 Task: Calculate the distance between Denver and Boulder.
Action: Mouse moved to (295, 75)
Screenshot: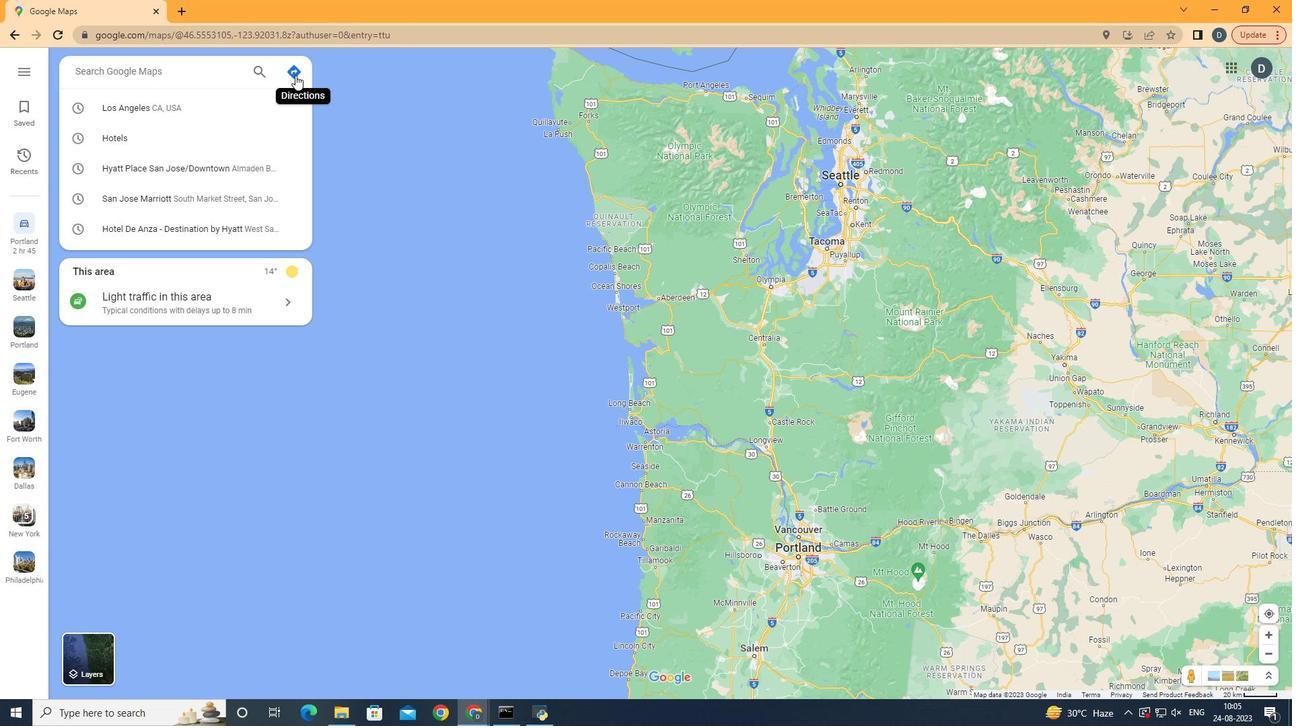 
Action: Mouse pressed left at (295, 75)
Screenshot: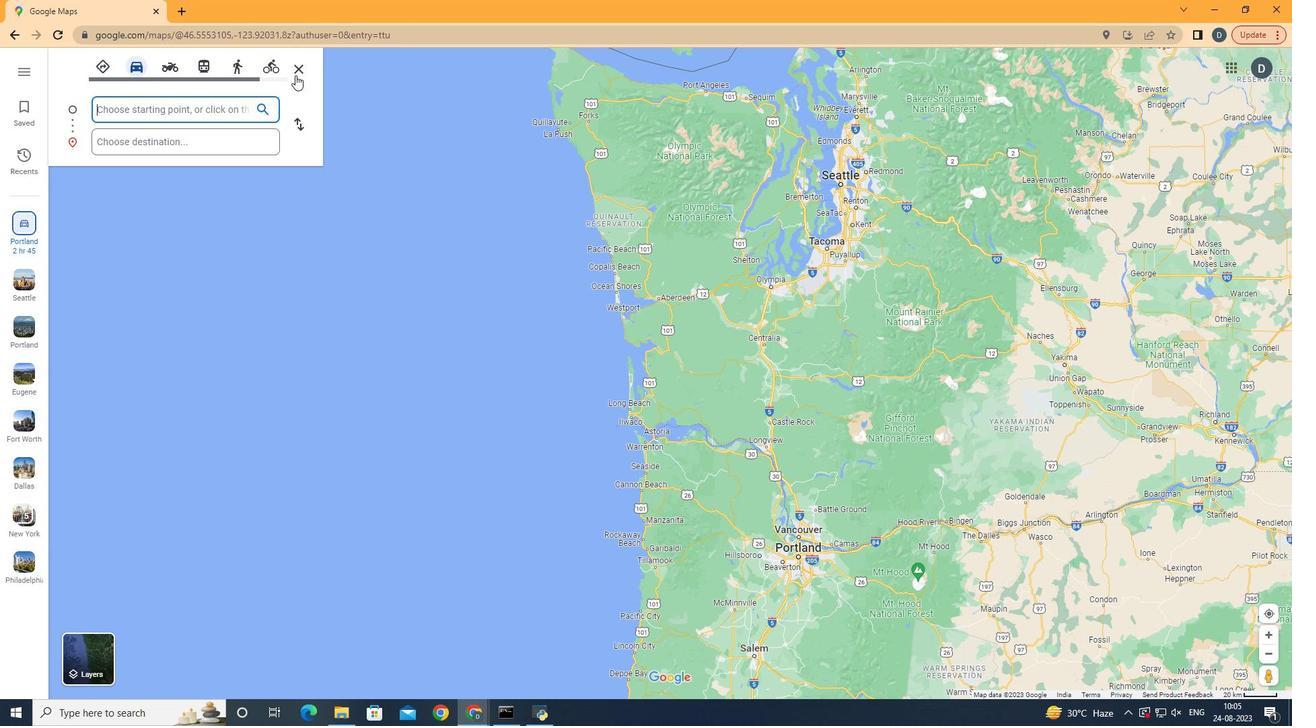 
Action: Mouse moved to (200, 111)
Screenshot: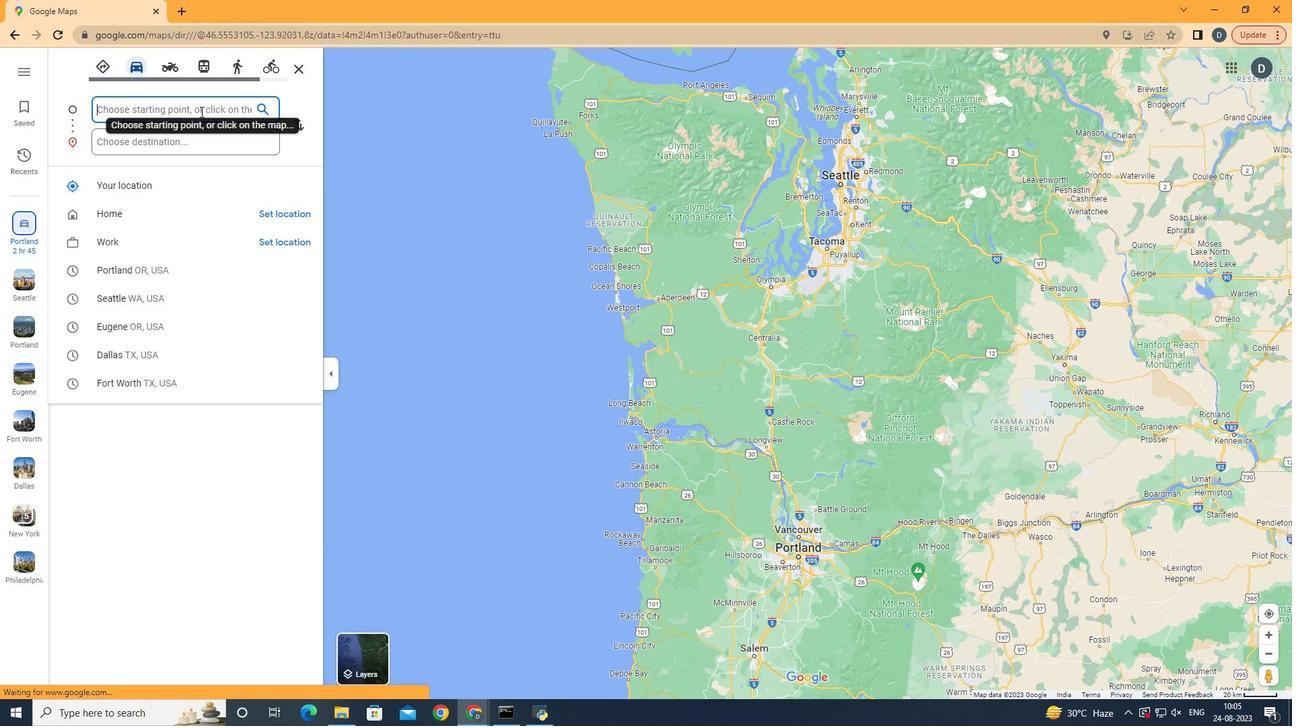 
Action: Mouse pressed left at (200, 111)
Screenshot: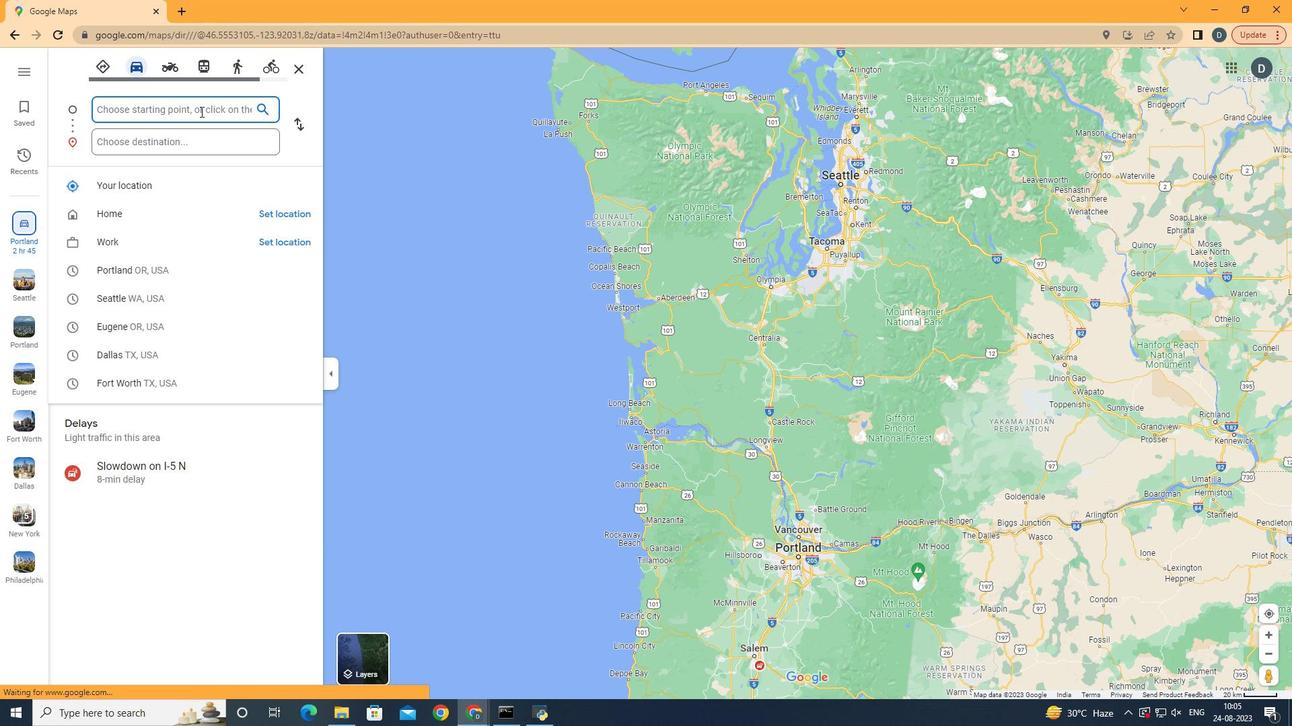 
Action: Key pressed <Key.shift><Key.shift><Key.shift><Key.shift><Key.shift><Key.shift><Key.shift><Key.shift><Key.shift><Key.shift><Key.shift><Key.shift><Key.shift><Key.shift><Key.shift><Key.shift><Key.shift><Key.shift><Key.shift>Denver
Screenshot: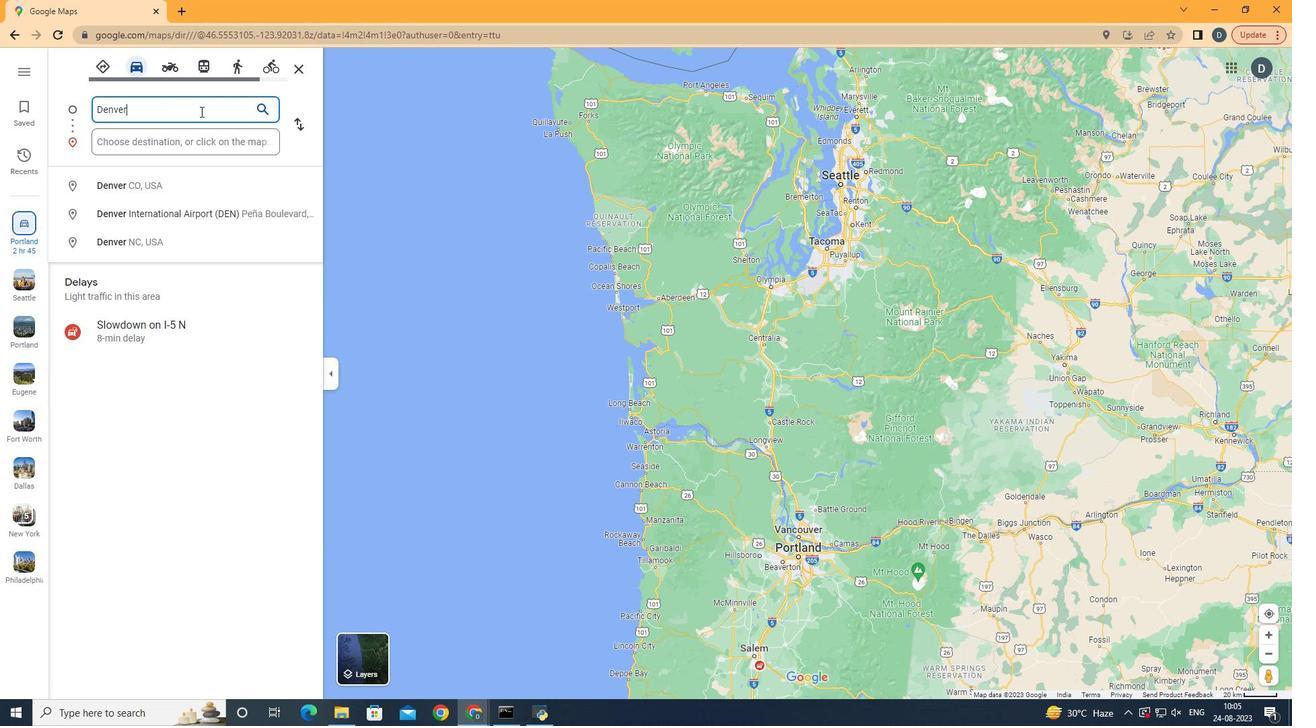
Action: Mouse moved to (184, 192)
Screenshot: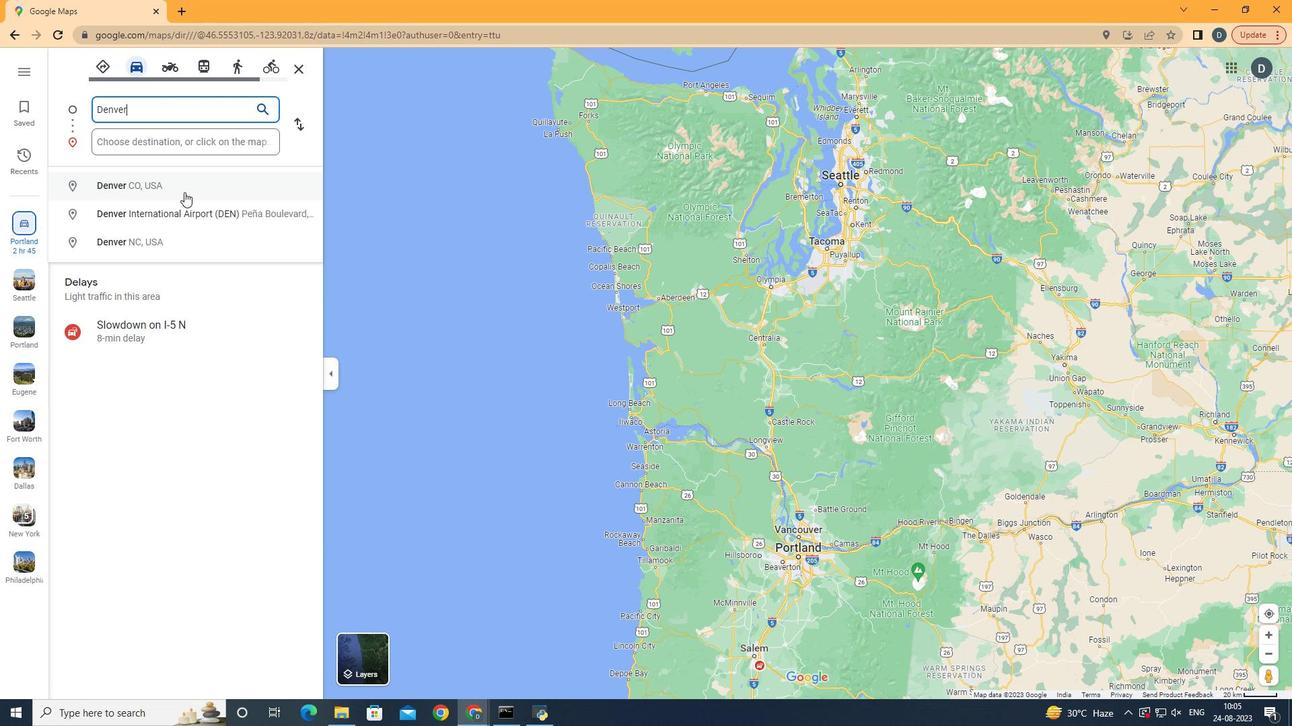 
Action: Mouse pressed left at (184, 192)
Screenshot: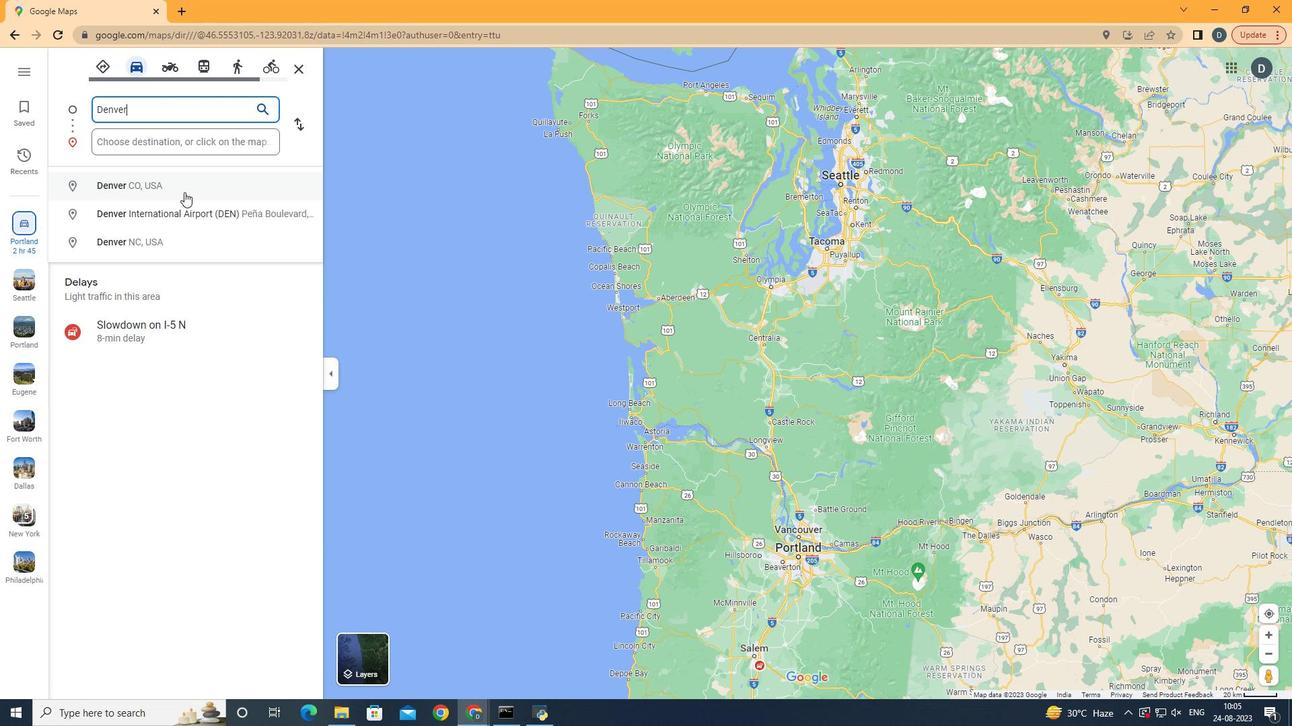 
Action: Mouse moved to (165, 142)
Screenshot: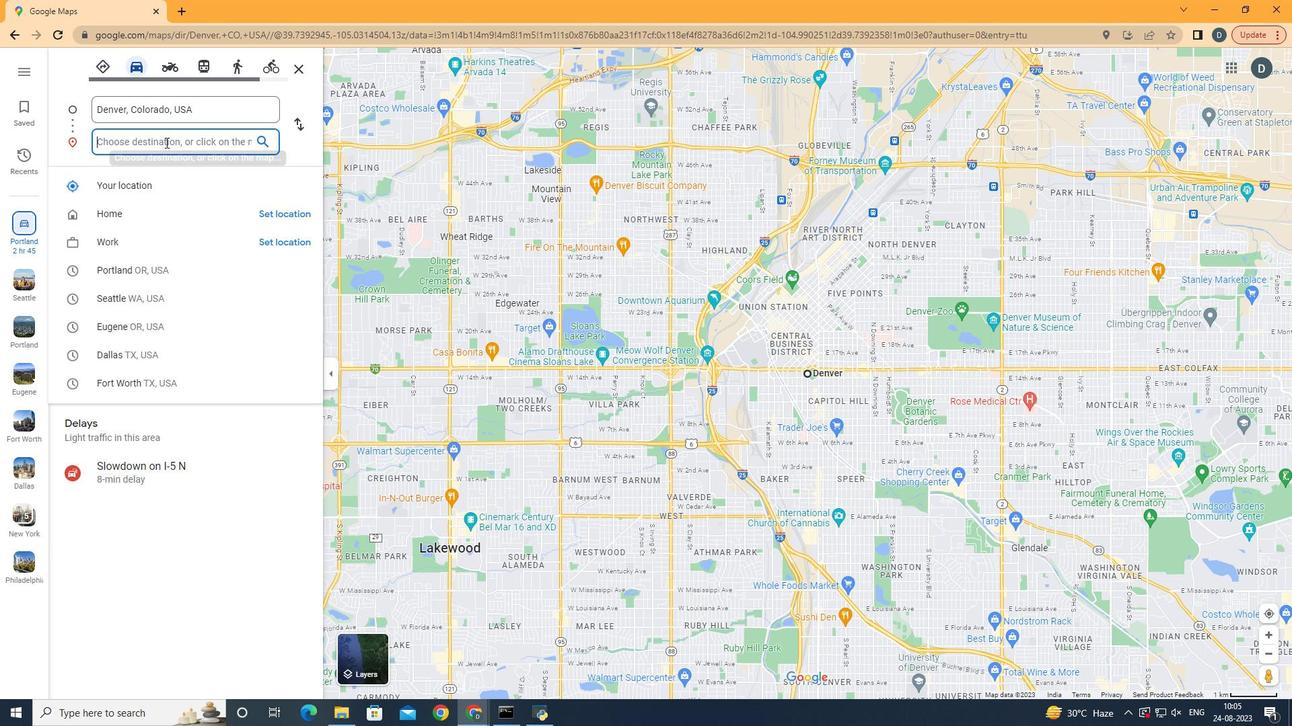 
Action: Mouse pressed left at (165, 142)
Screenshot: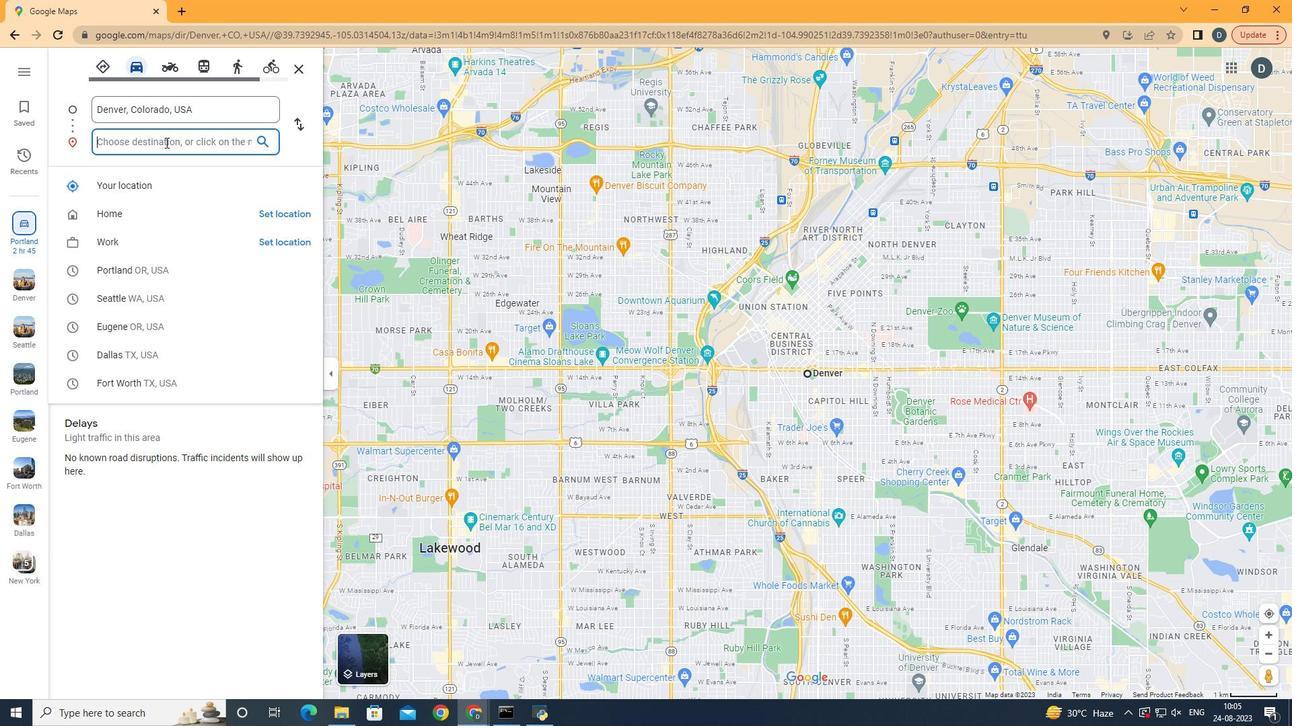 
Action: Mouse moved to (165, 143)
Screenshot: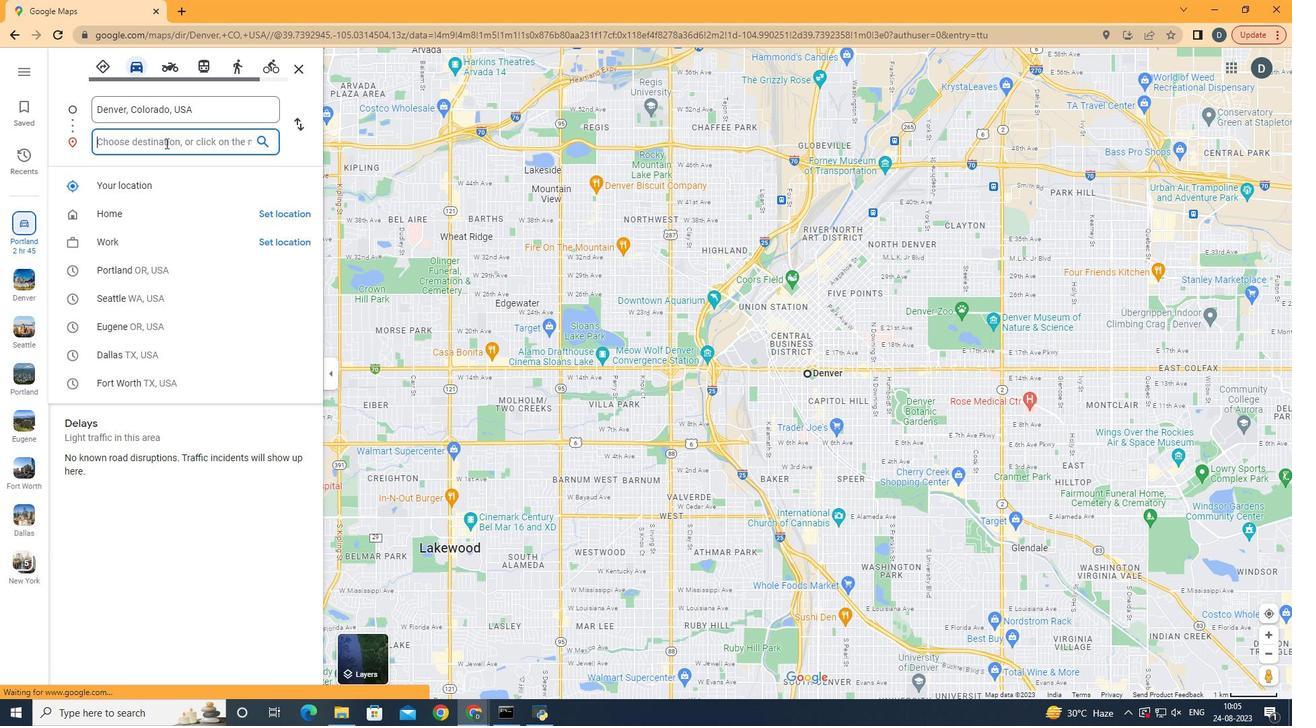 
Action: Key pressed <Key.shift><Key.shift>Boulder
Screenshot: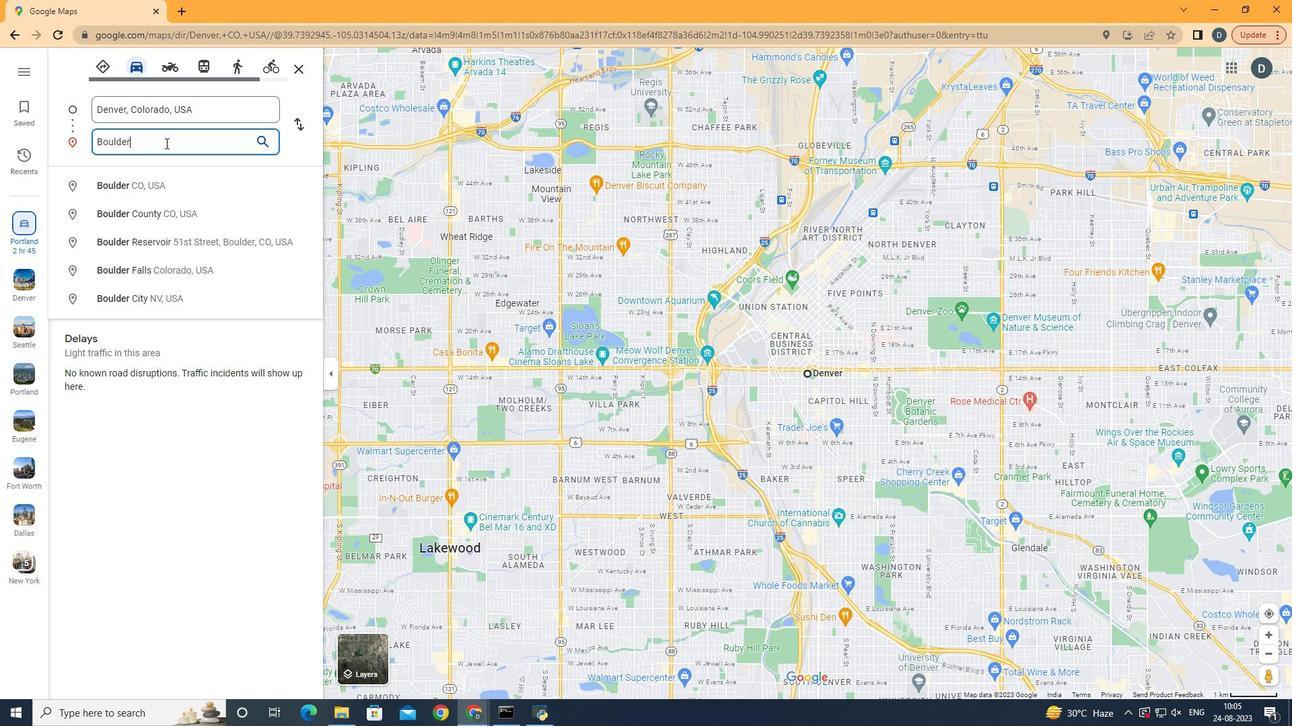 
Action: Mouse moved to (179, 174)
Screenshot: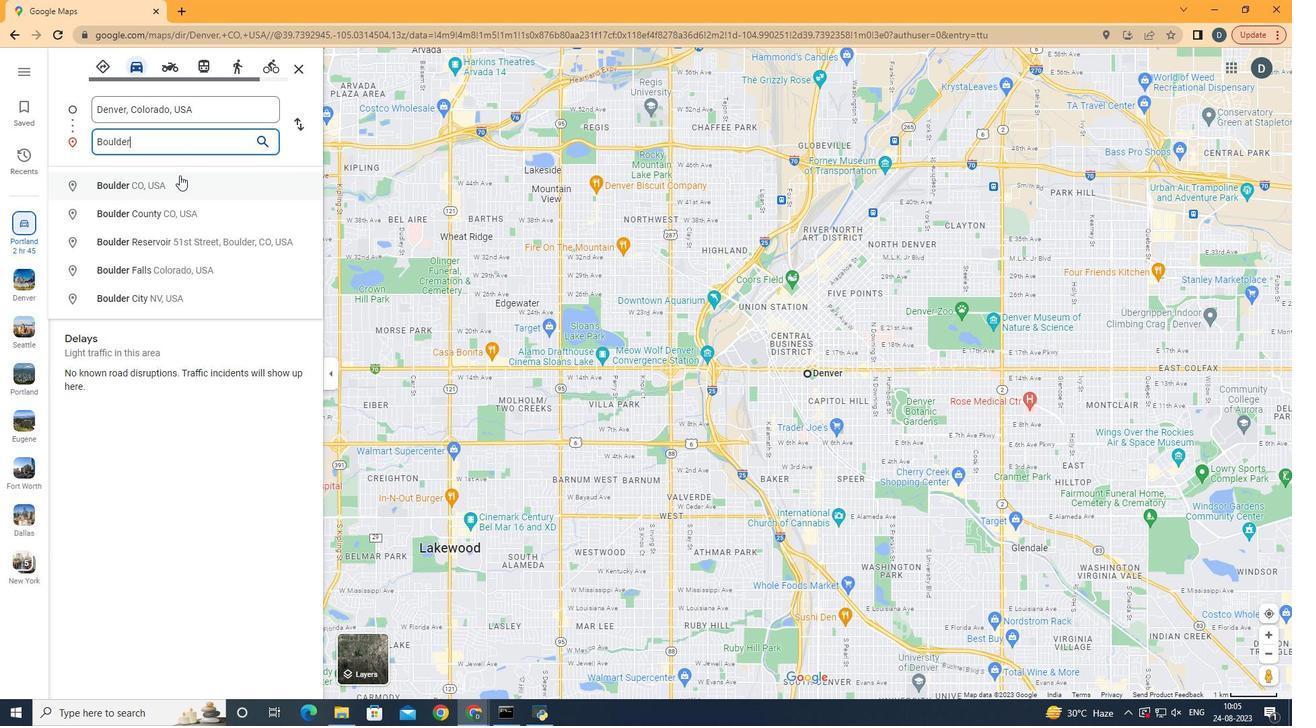 
Action: Mouse pressed left at (179, 174)
Screenshot: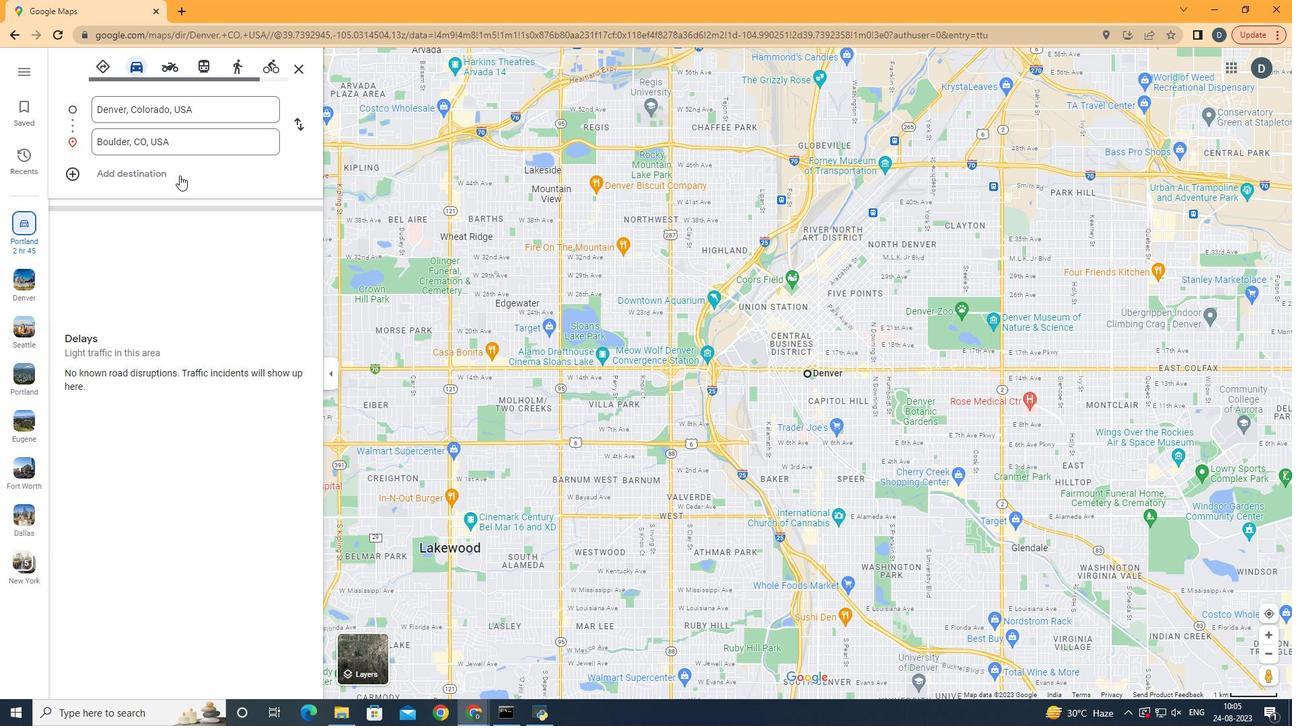 
Action: Mouse moved to (582, 645)
Screenshot: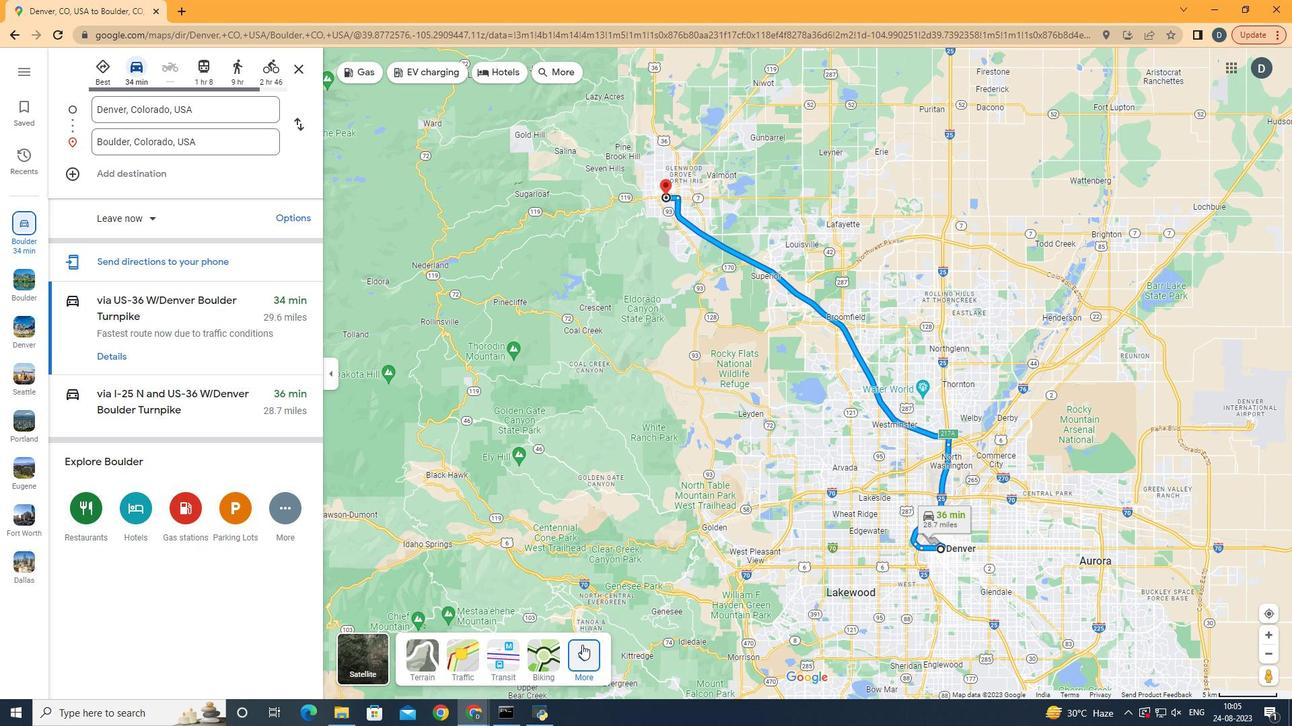 
Action: Mouse pressed left at (582, 645)
Screenshot: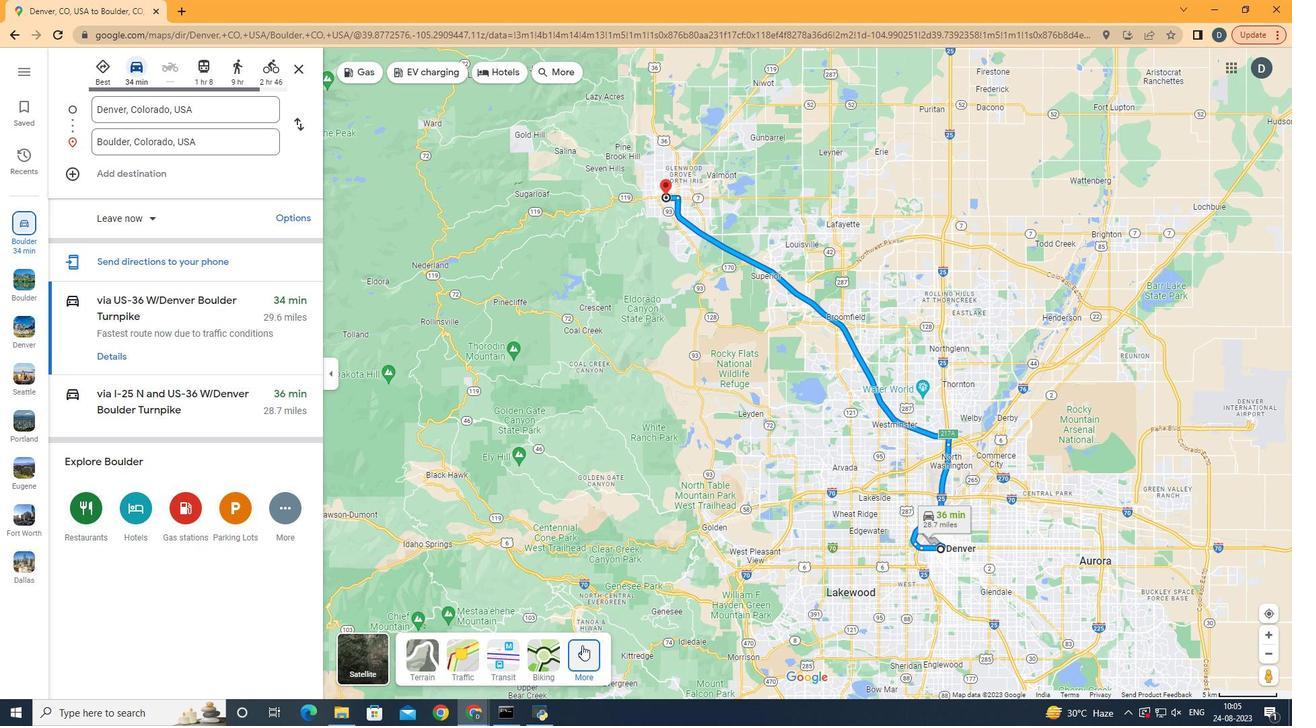
Action: Mouse moved to (457, 546)
Screenshot: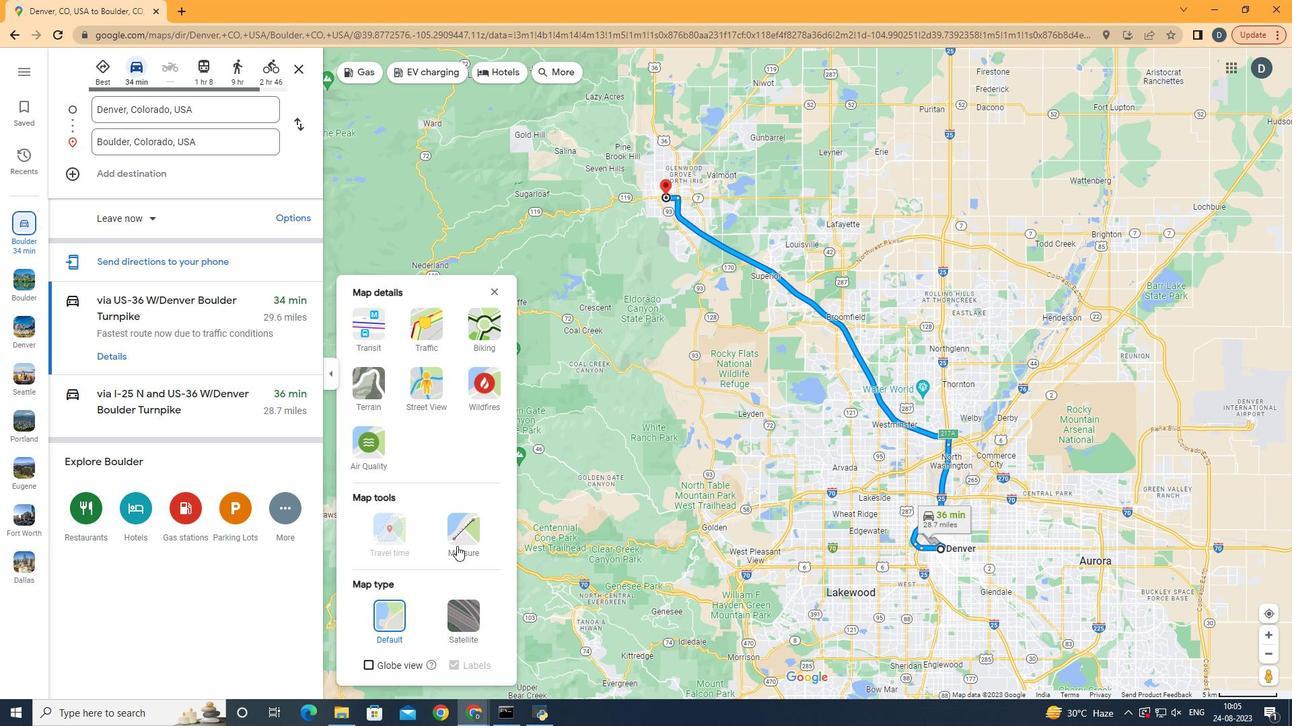 
Action: Mouse pressed left at (457, 546)
Screenshot: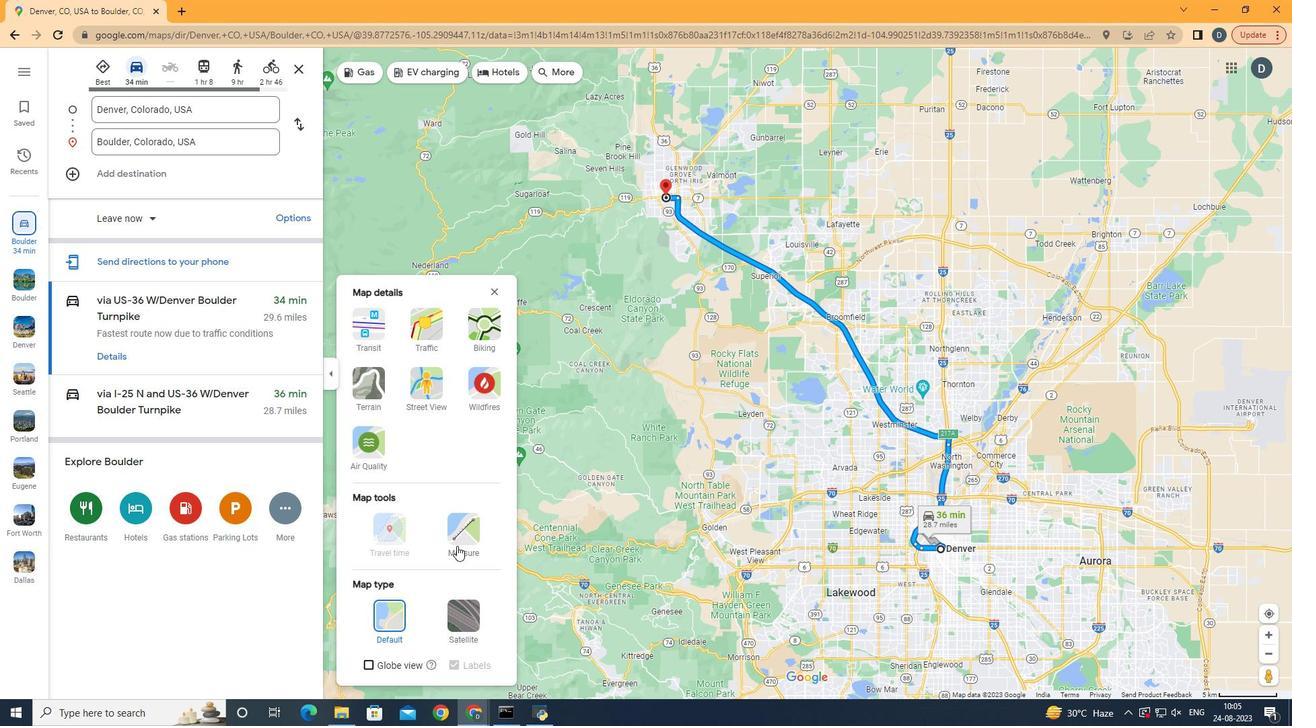 
Action: Mouse moved to (940, 551)
Screenshot: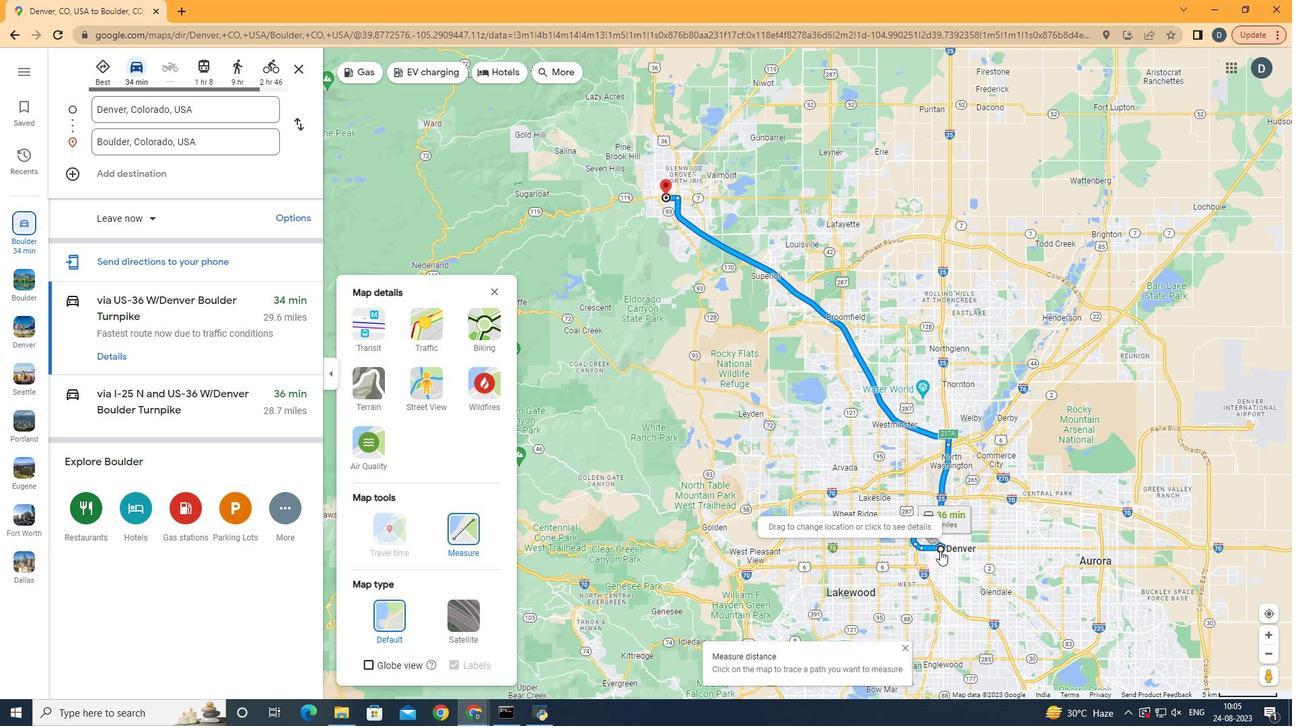 
Action: Mouse pressed left at (940, 551)
Screenshot: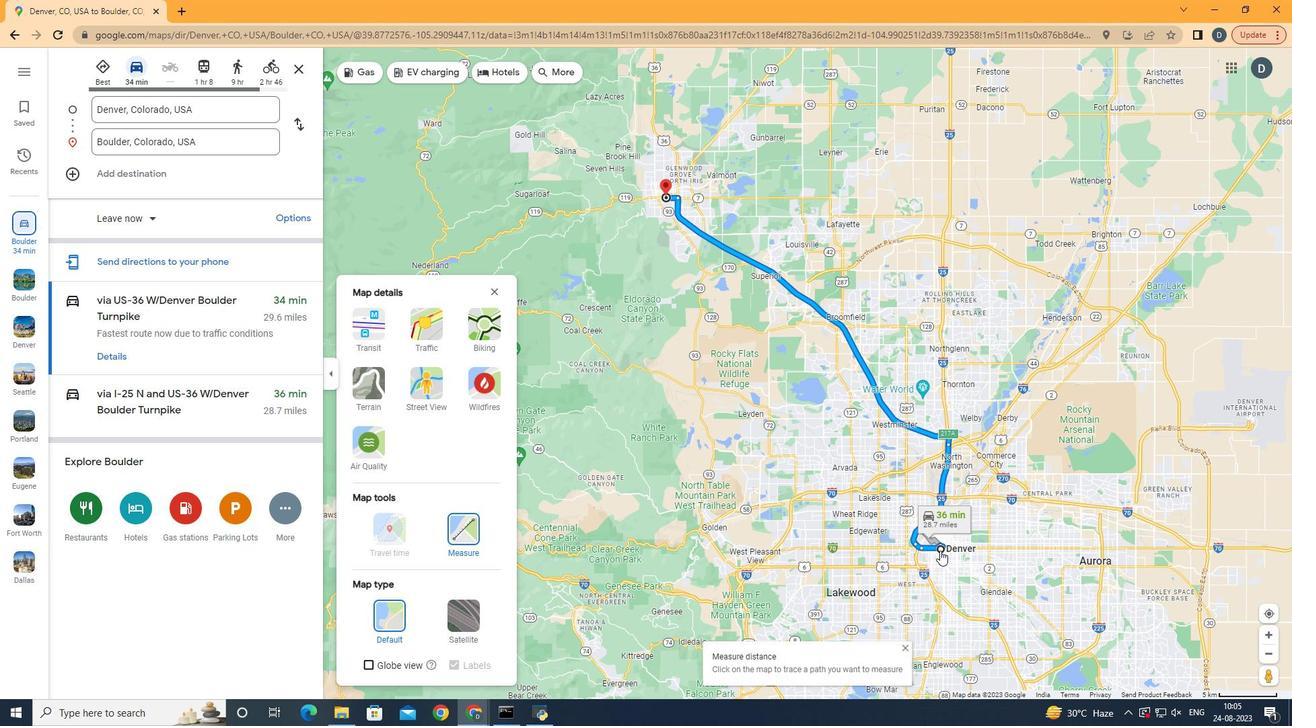 
Action: Mouse moved to (665, 197)
Screenshot: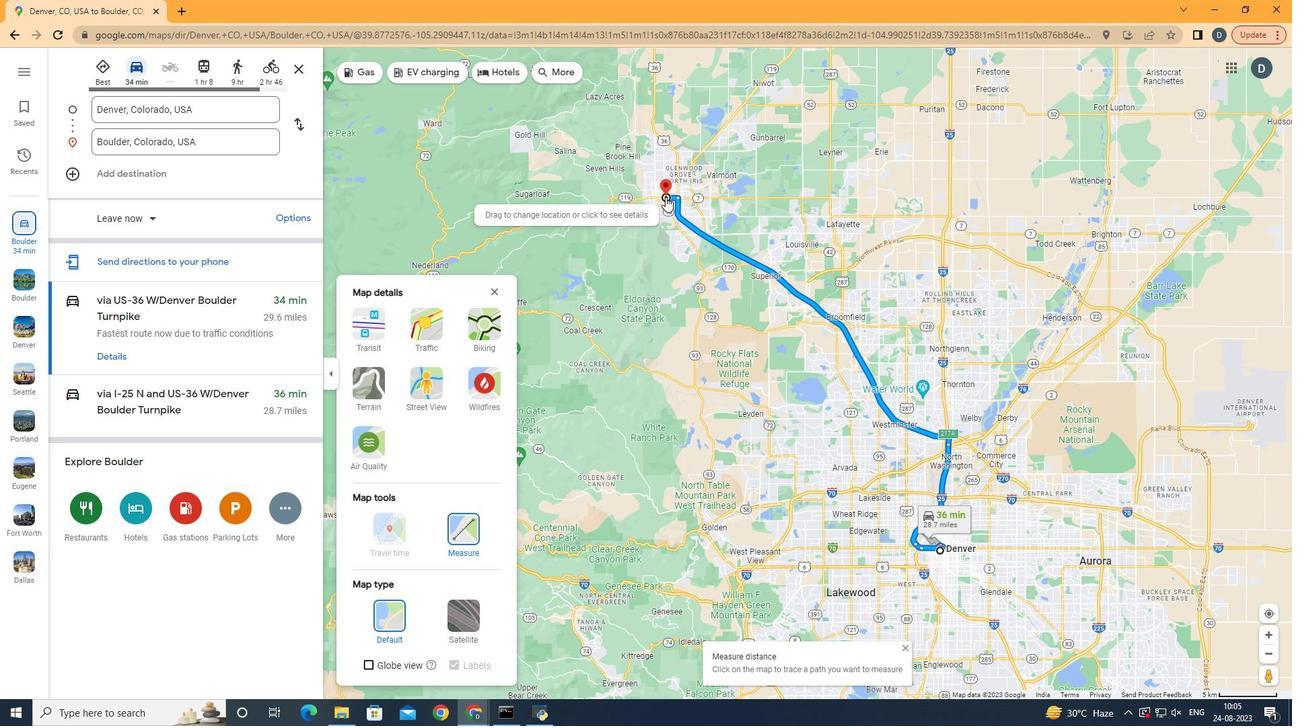 
Action: Mouse pressed left at (665, 197)
Screenshot: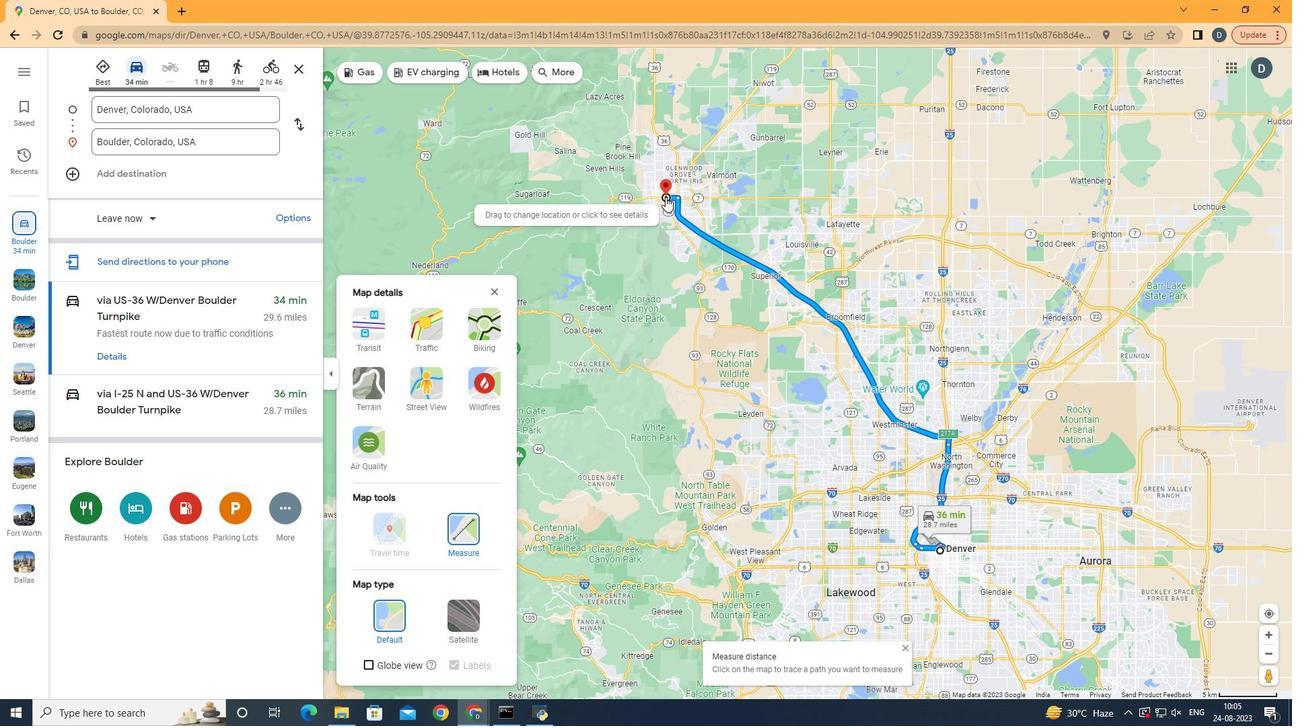 
Action: Mouse moved to (909, 679)
Screenshot: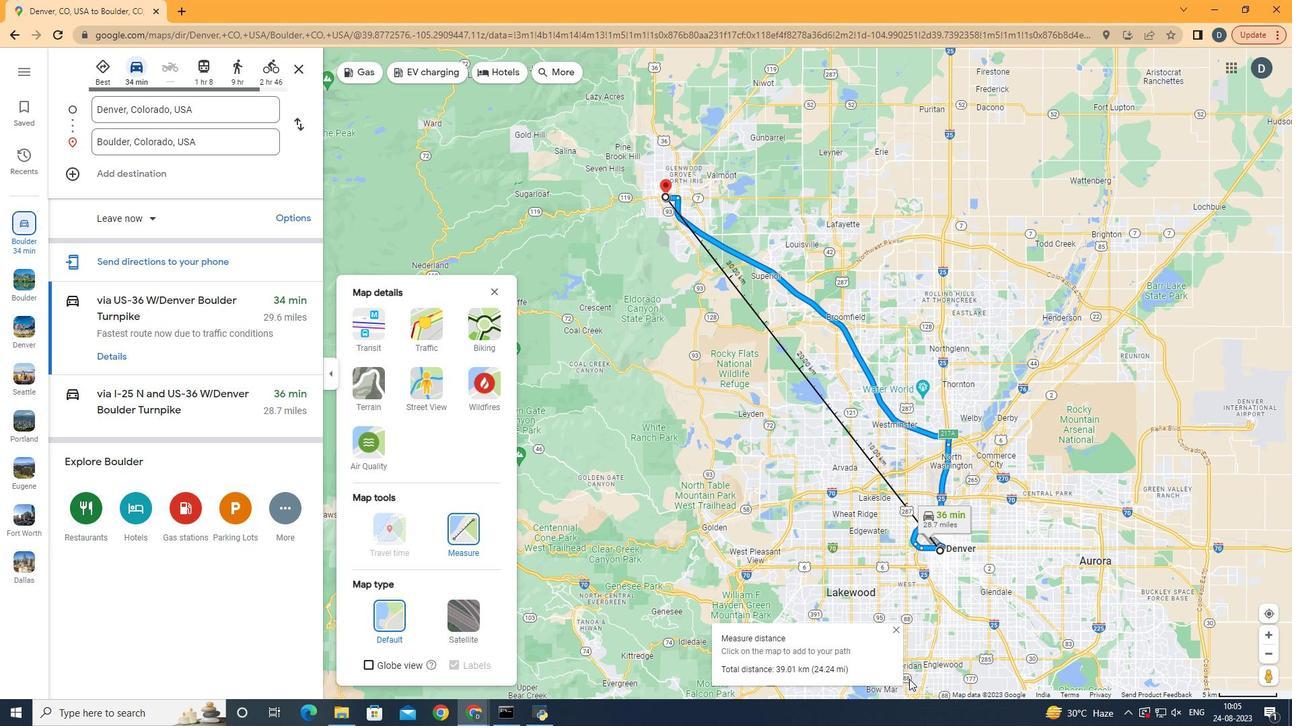 
